 Task: Use the advanced options to search from these owners "GitHub."
Action: Mouse moved to (112, 342)
Screenshot: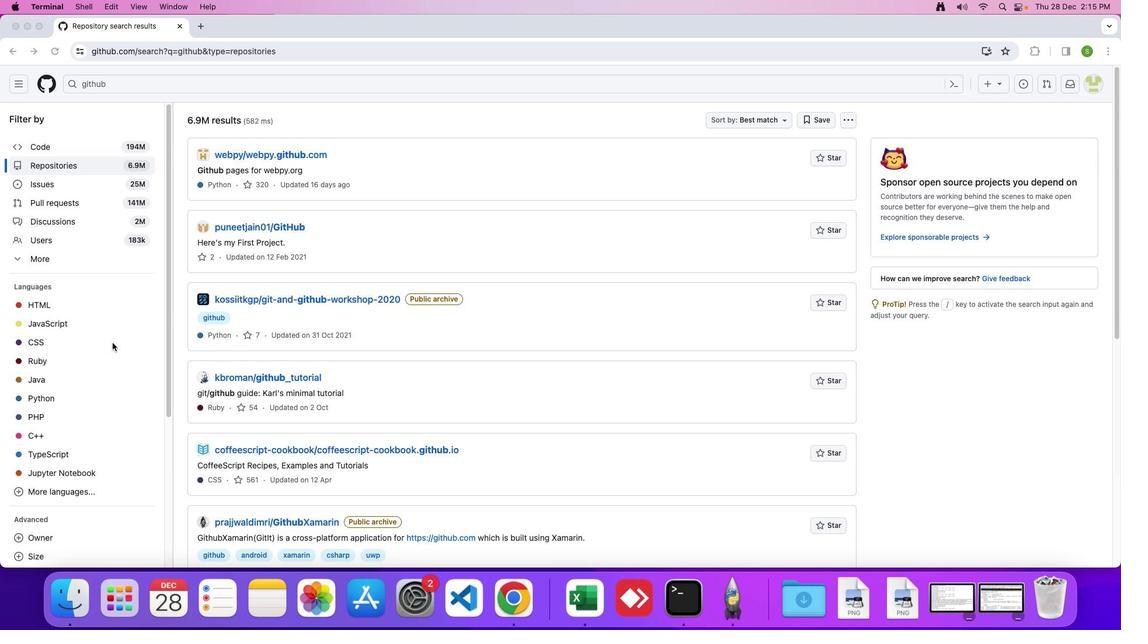 
Action: Mouse scrolled (112, 342) with delta (0, 0)
Screenshot: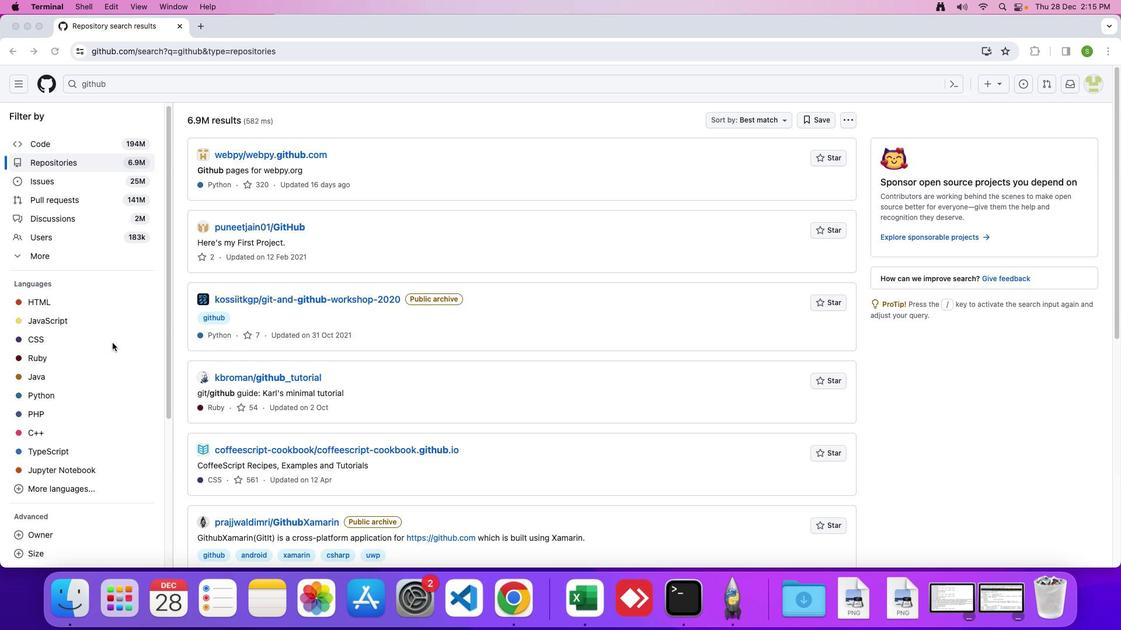 
Action: Mouse scrolled (112, 342) with delta (0, 0)
Screenshot: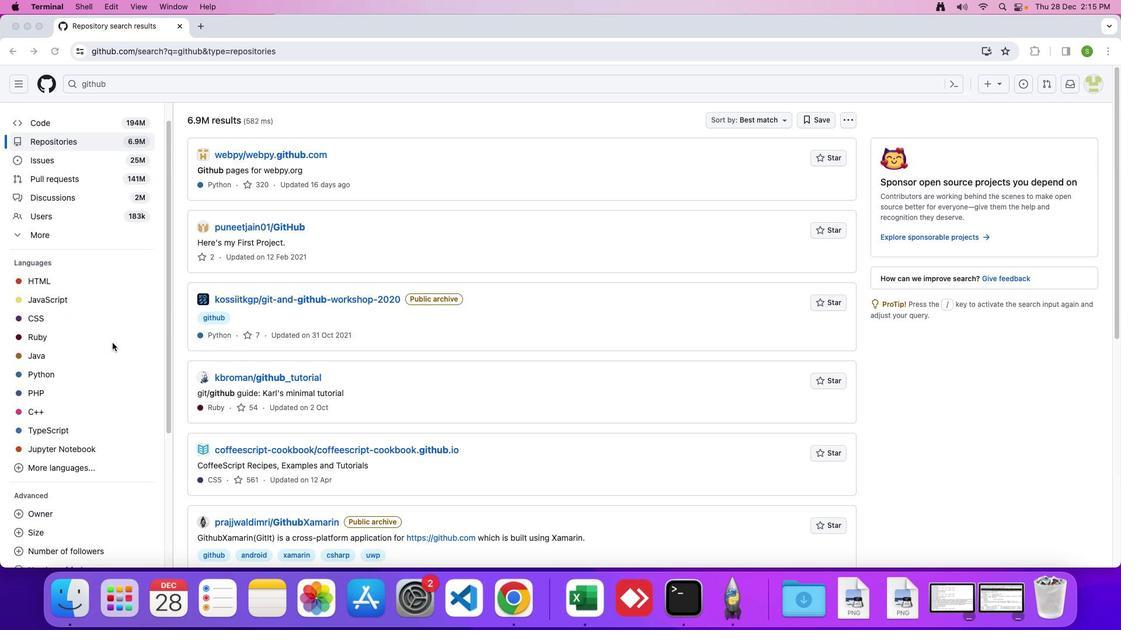 
Action: Mouse scrolled (112, 342) with delta (0, -1)
Screenshot: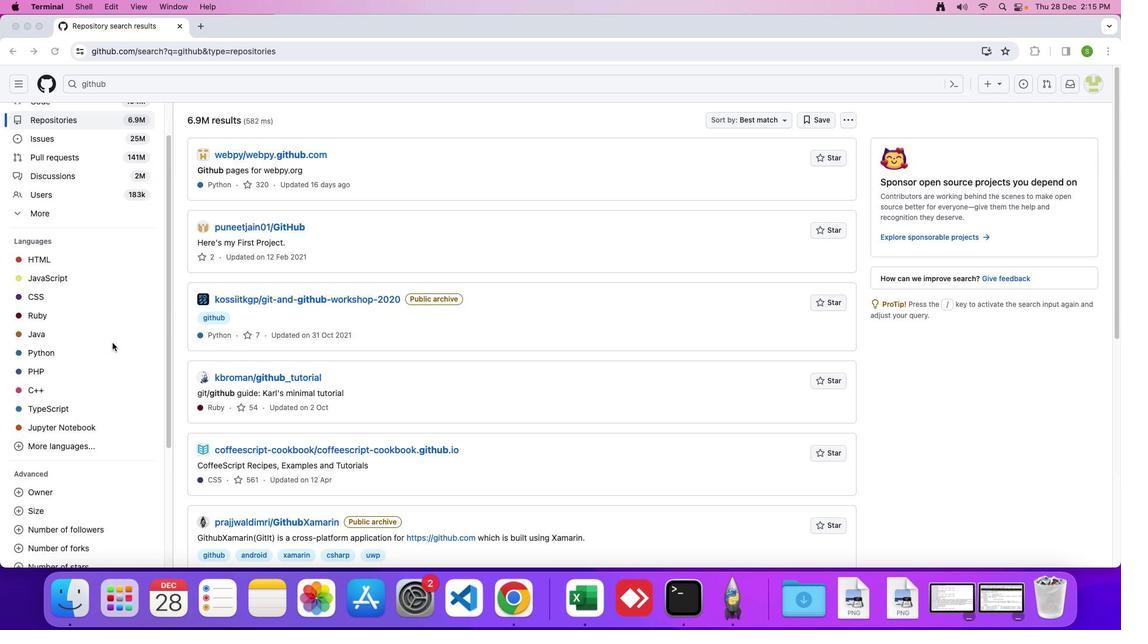 
Action: Mouse scrolled (112, 342) with delta (0, 0)
Screenshot: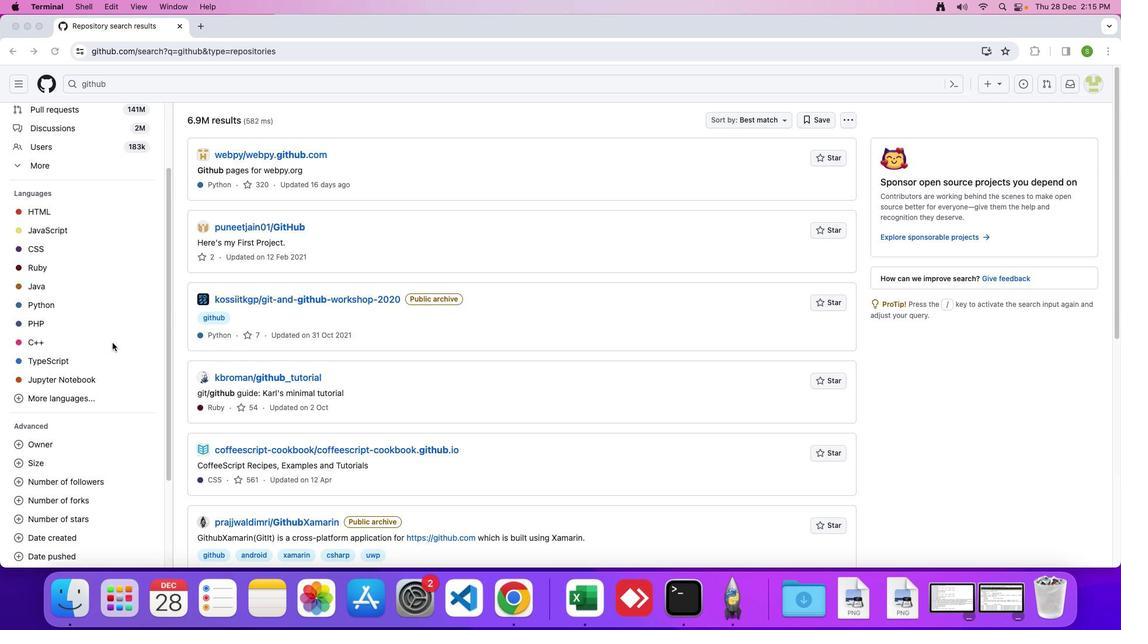 
Action: Mouse scrolled (112, 342) with delta (0, 0)
Screenshot: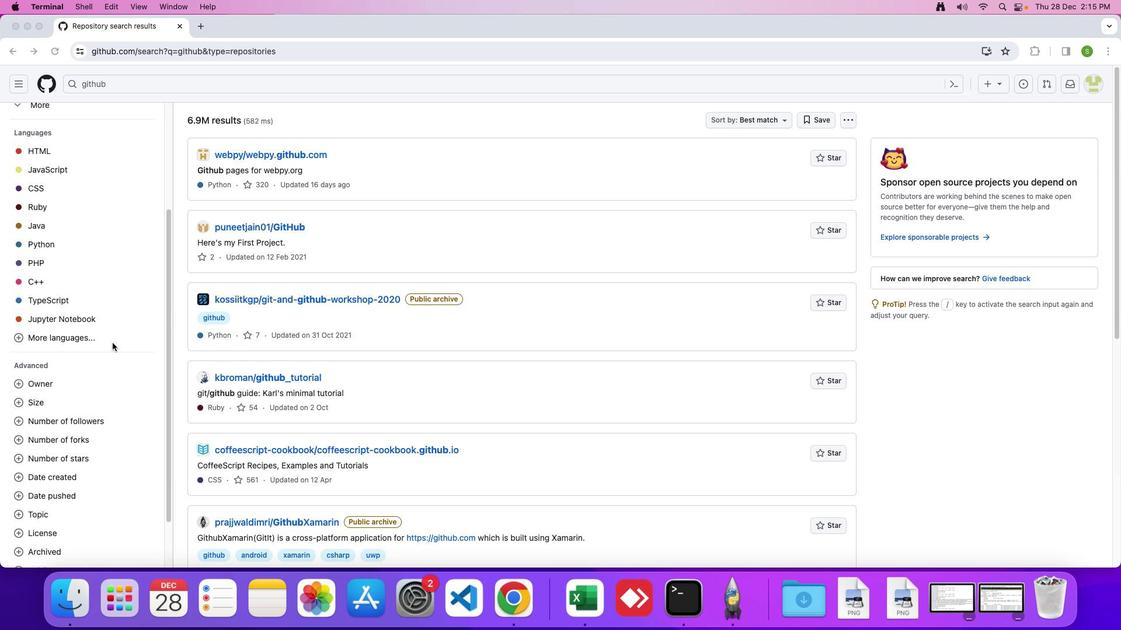 
Action: Mouse scrolled (112, 342) with delta (0, -2)
Screenshot: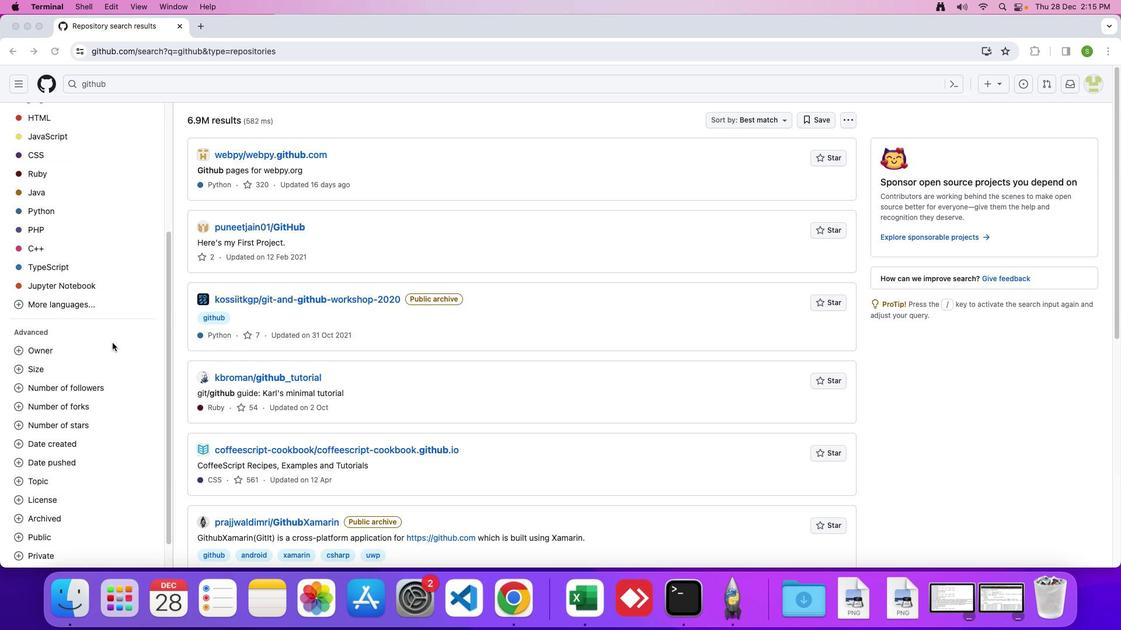 
Action: Mouse scrolled (112, 342) with delta (0, 0)
Screenshot: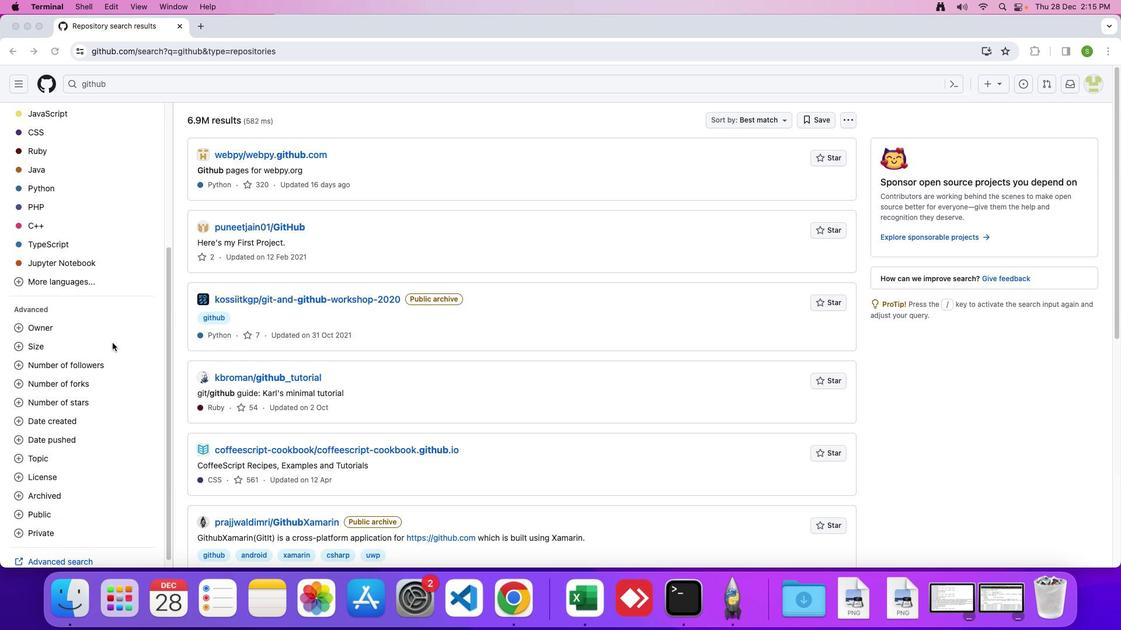 
Action: Mouse scrolled (112, 342) with delta (0, 0)
Screenshot: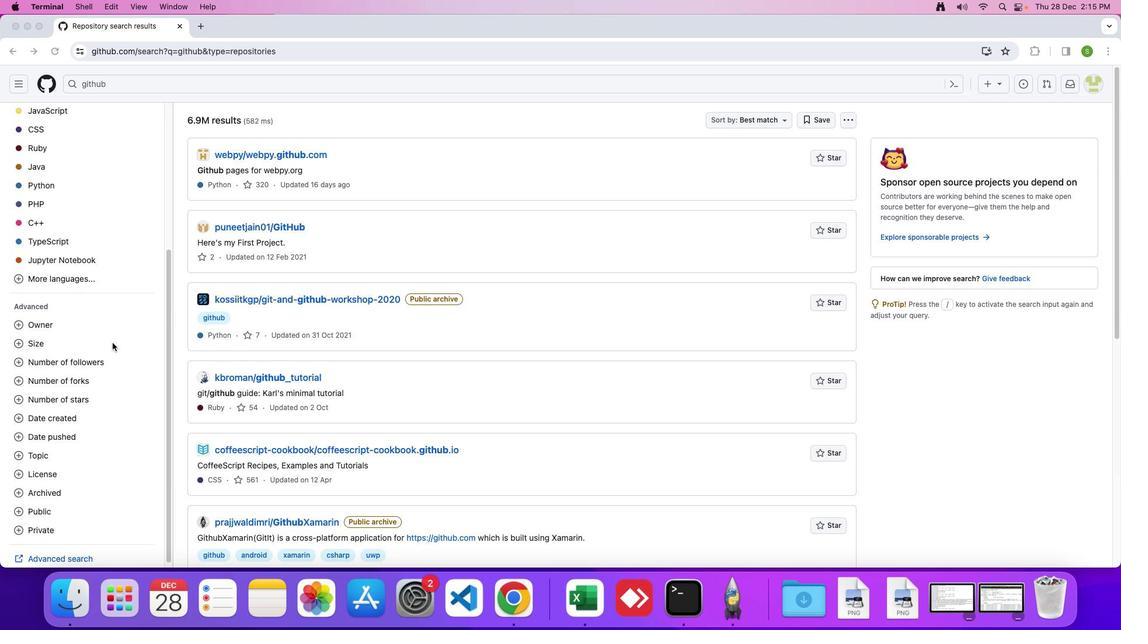 
Action: Mouse scrolled (112, 342) with delta (0, -1)
Screenshot: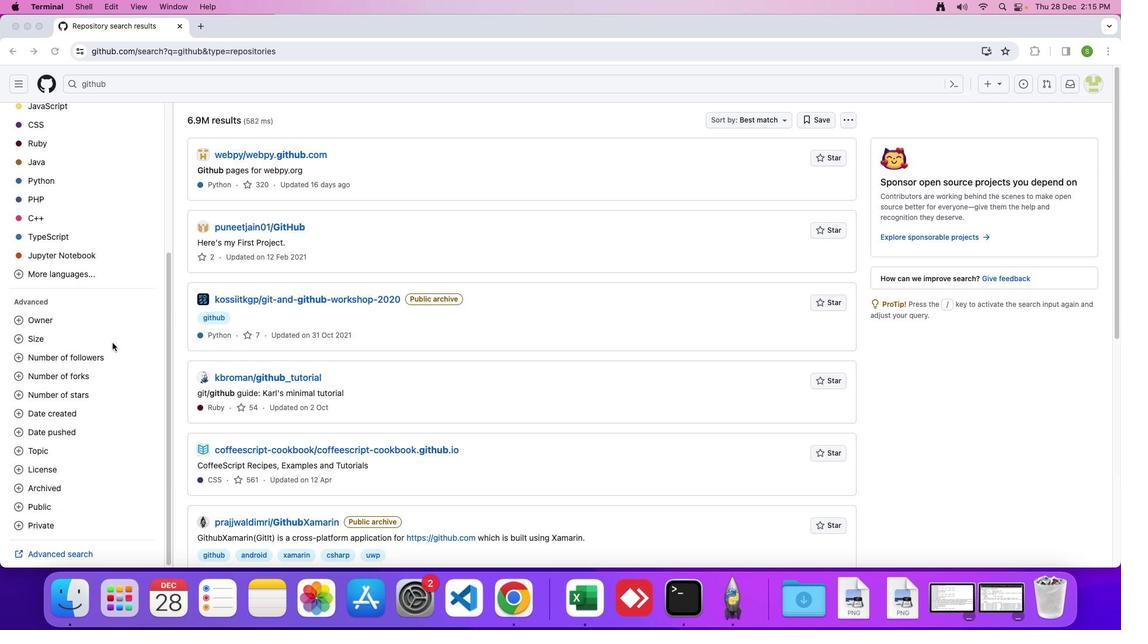 
Action: Mouse scrolled (112, 342) with delta (0, 0)
Screenshot: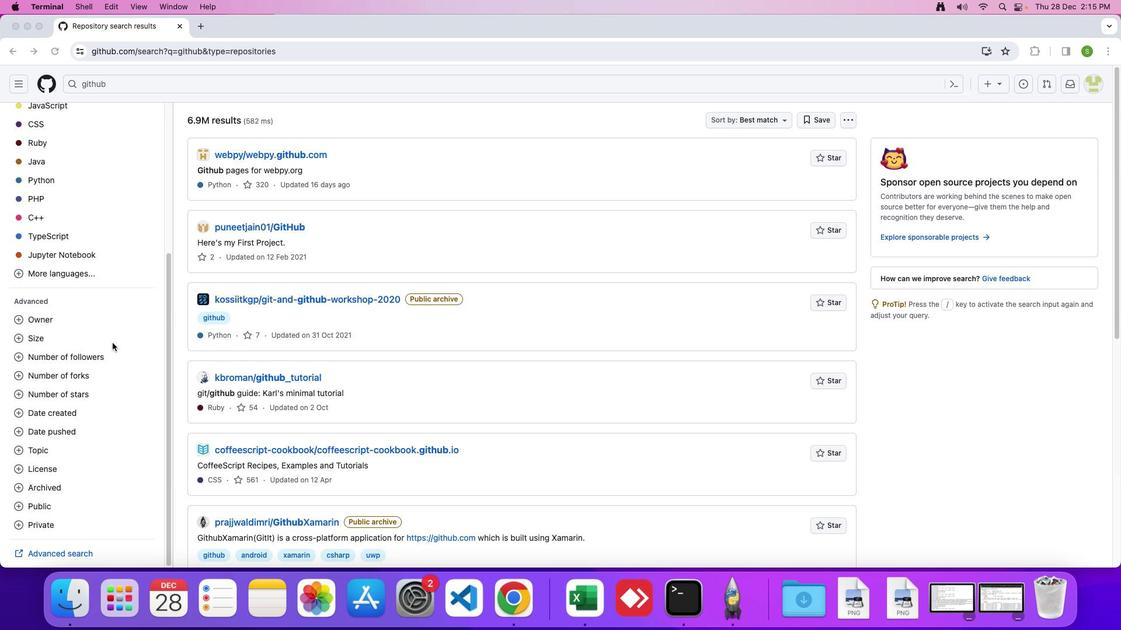 
Action: Mouse scrolled (112, 342) with delta (0, 0)
Screenshot: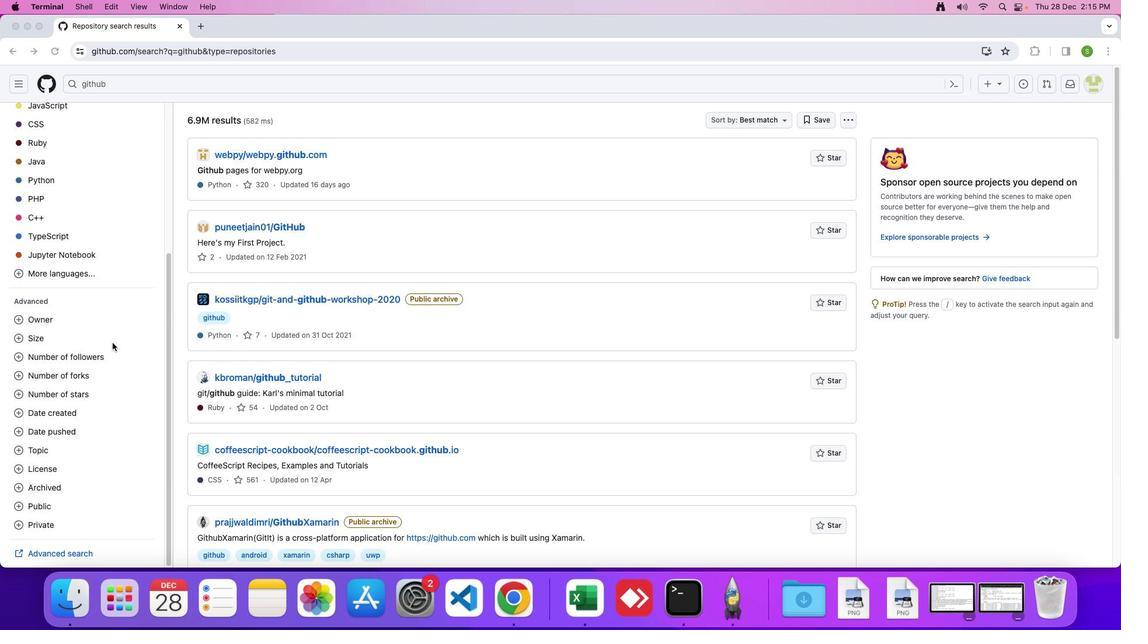 
Action: Mouse scrolled (112, 342) with delta (0, -1)
Screenshot: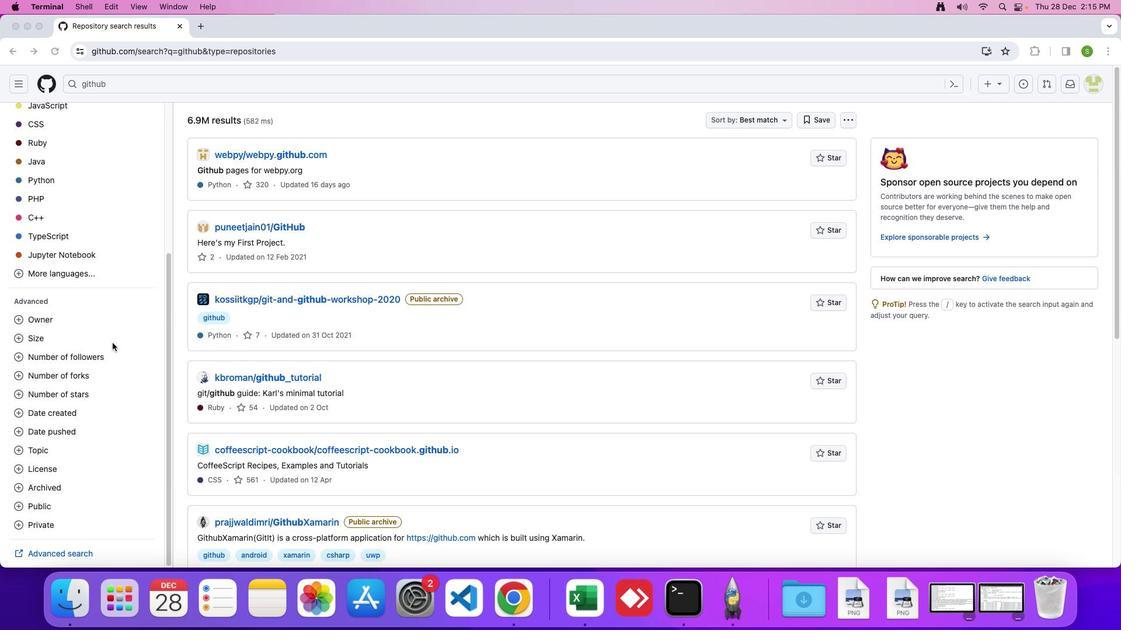 
Action: Mouse moved to (46, 554)
Screenshot: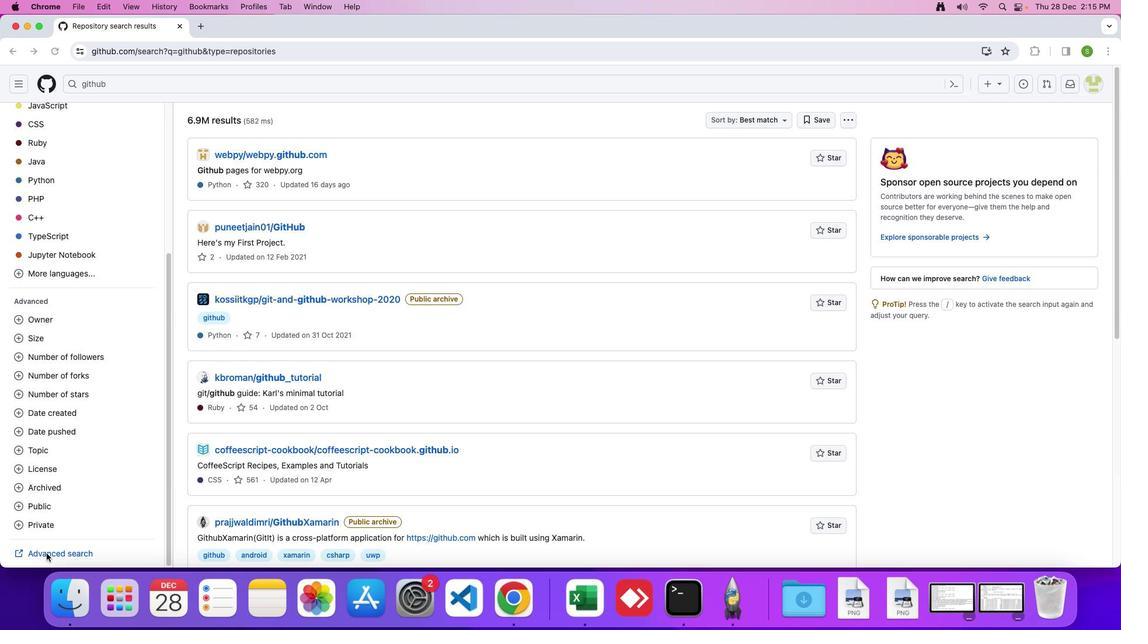 
Action: Mouse pressed left at (46, 554)
Screenshot: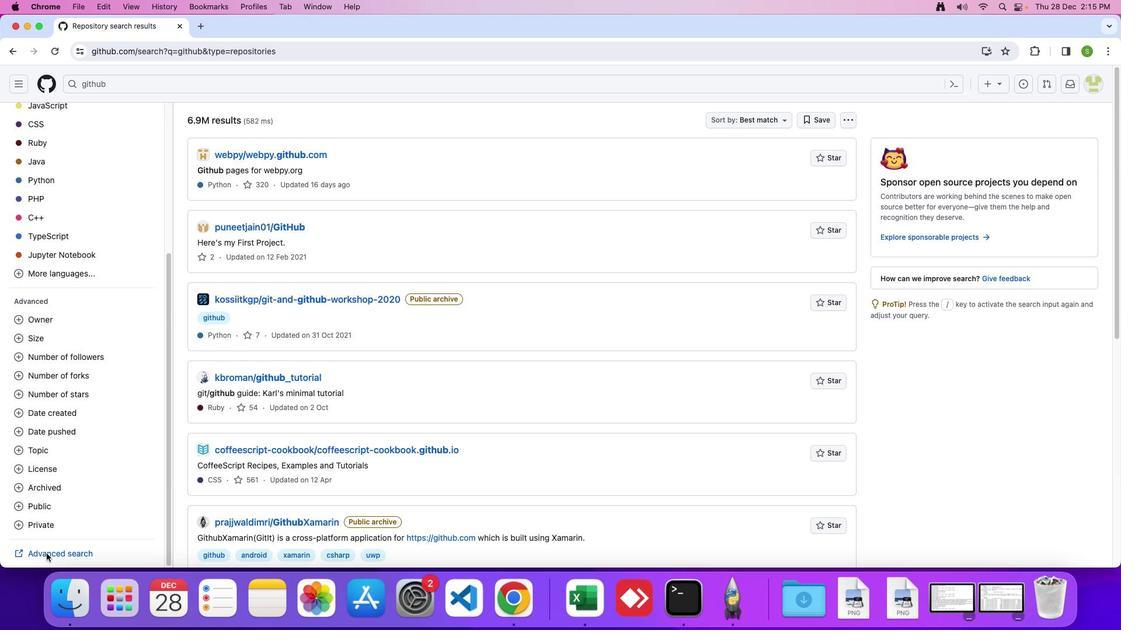 
Action: Mouse pressed left at (46, 554)
Screenshot: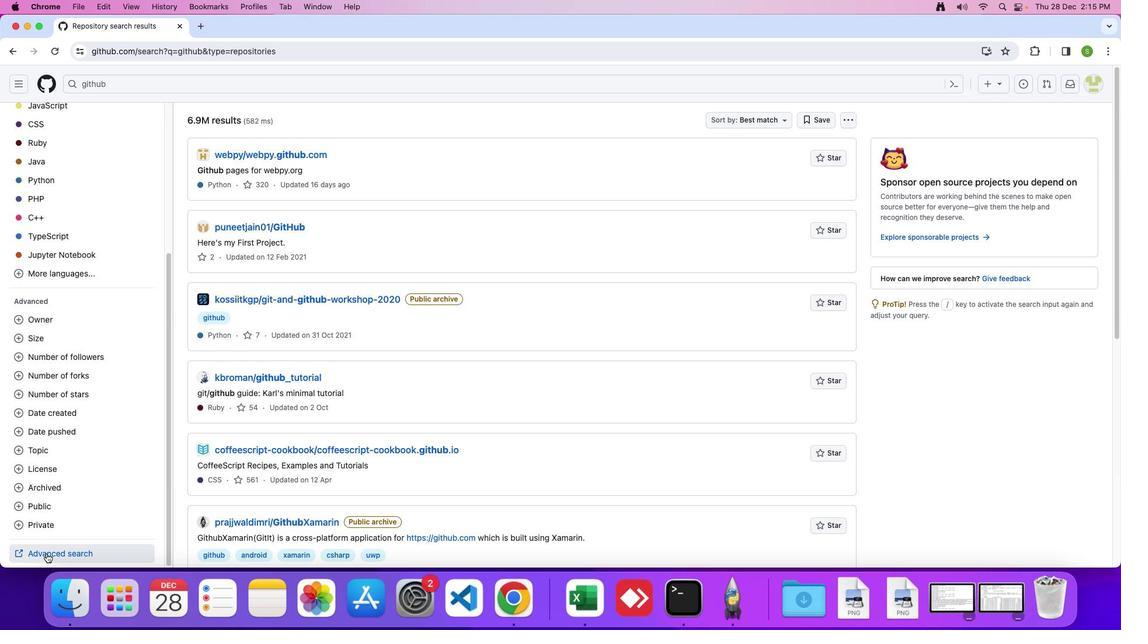 
Action: Mouse moved to (443, 201)
Screenshot: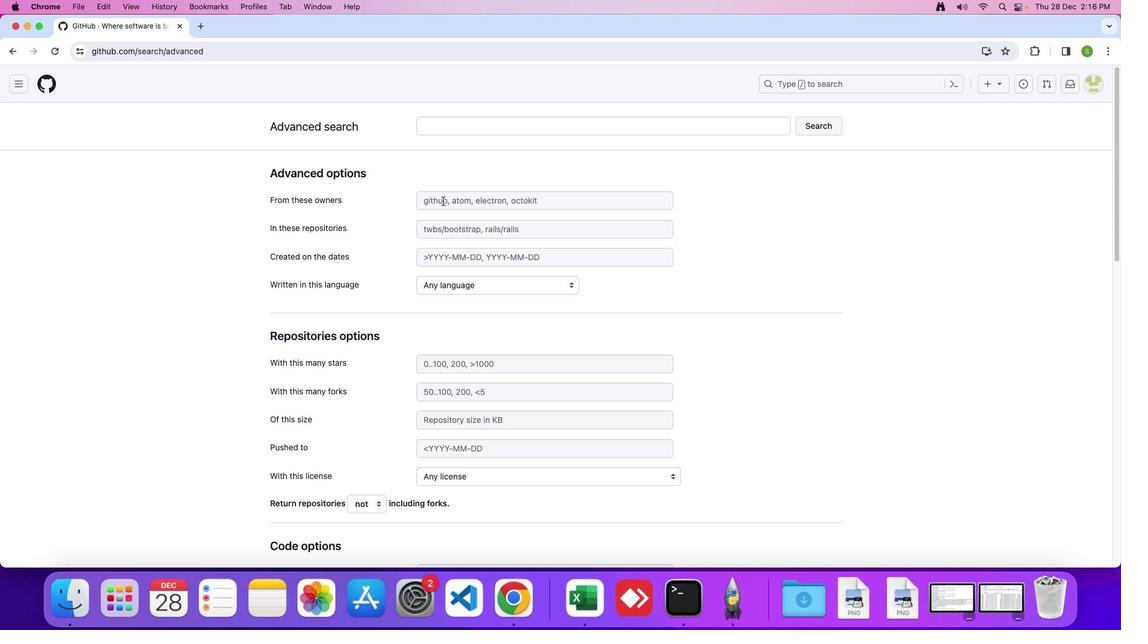 
Action: Mouse pressed left at (443, 201)
Screenshot: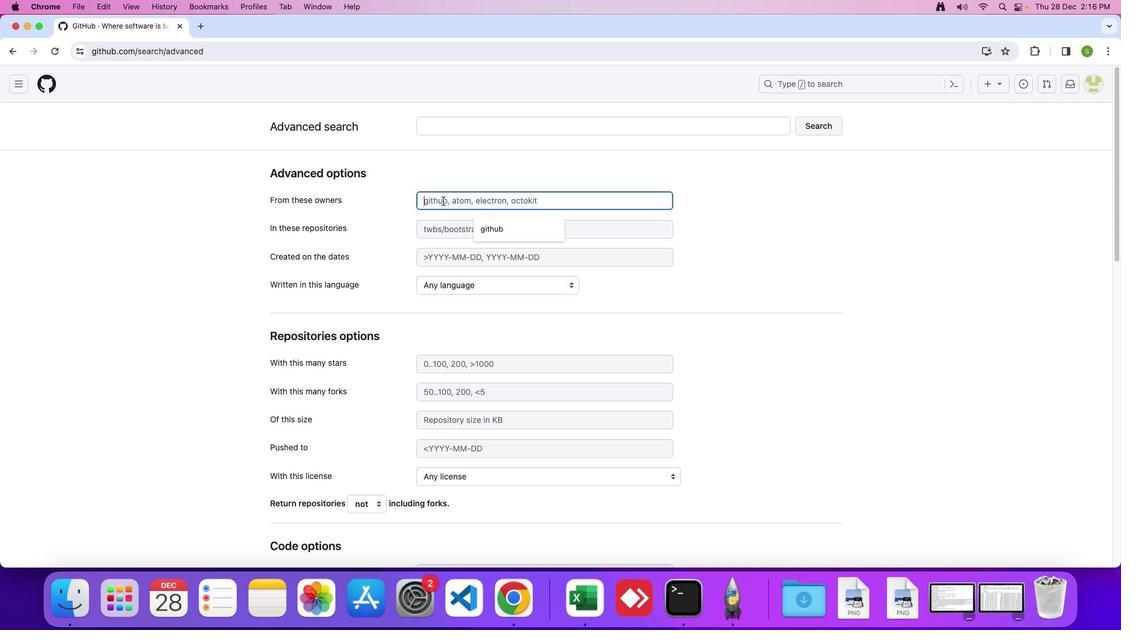 
Action: Mouse moved to (439, 199)
Screenshot: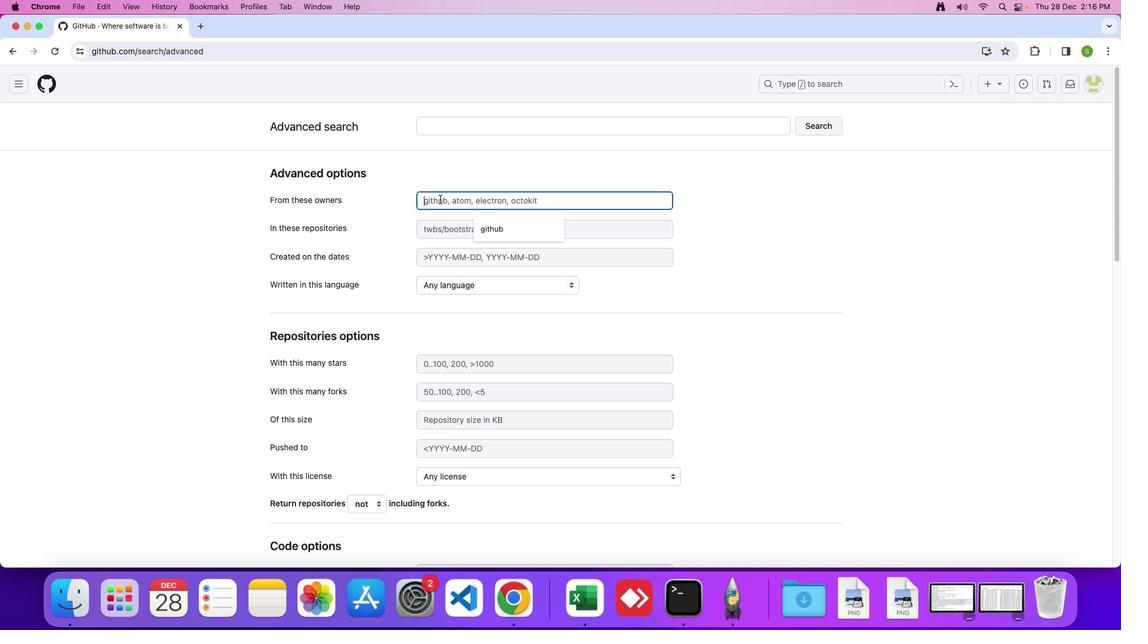 
Action: Key pressed 'G'Key.caps_lock'i''t''h''u''b'Key.enter
Screenshot: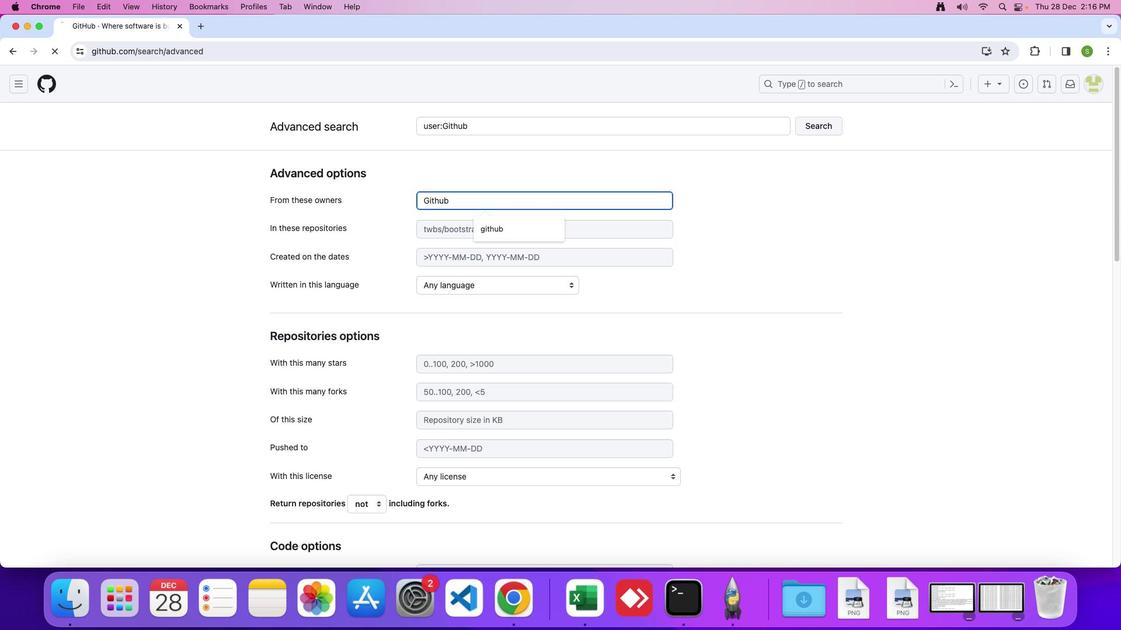 
